 Task: Sort the products in the category "Nail Care" by price (lowest first).
Action: Mouse moved to (242, 121)
Screenshot: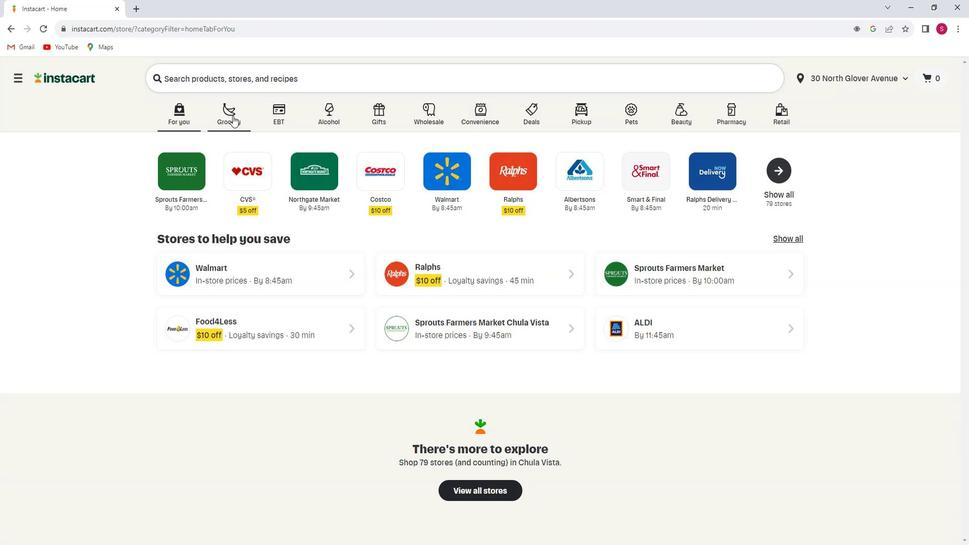 
Action: Mouse pressed left at (242, 121)
Screenshot: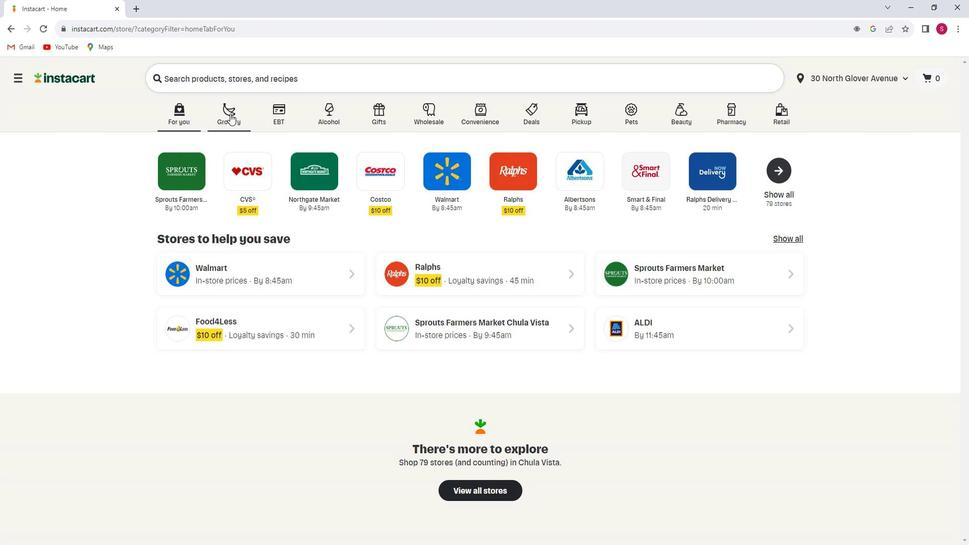 
Action: Mouse moved to (249, 307)
Screenshot: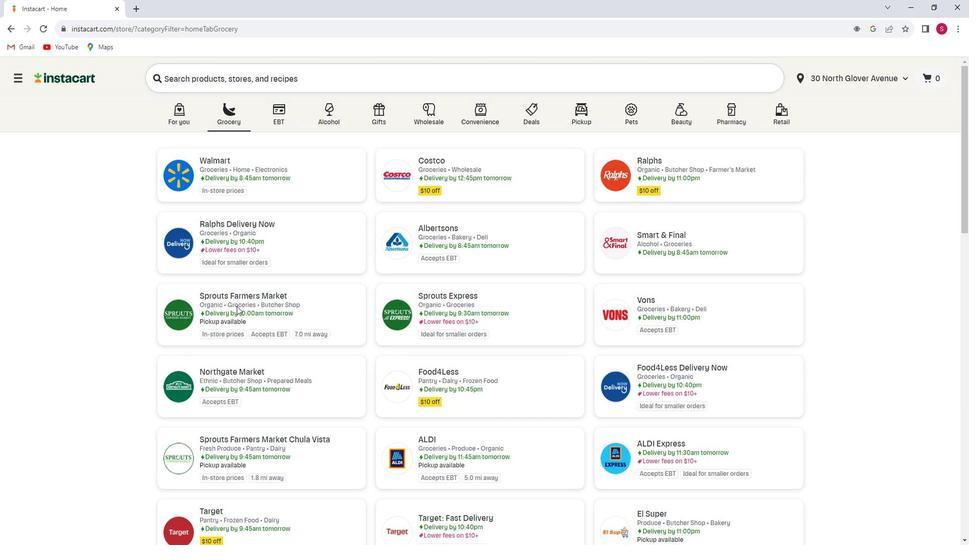 
Action: Mouse pressed left at (249, 307)
Screenshot: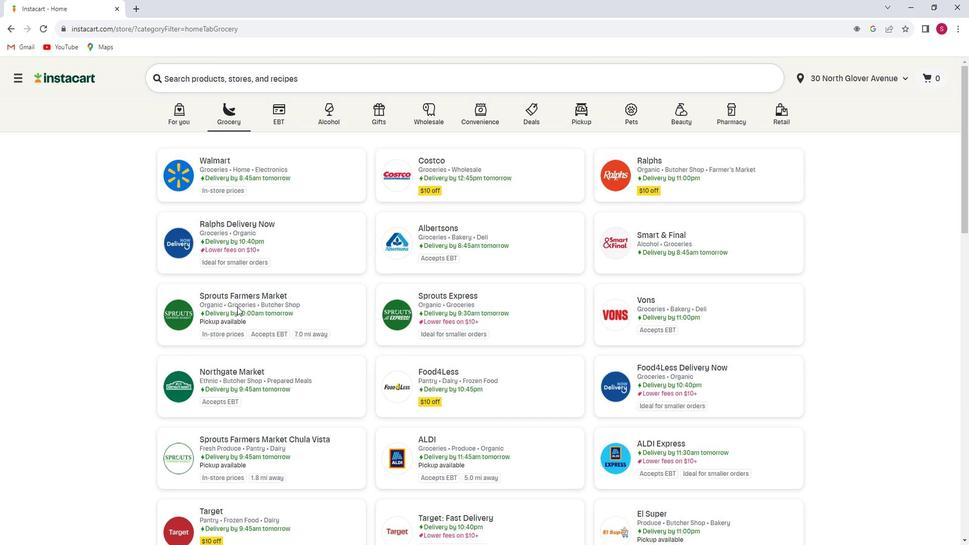 
Action: Mouse moved to (116, 322)
Screenshot: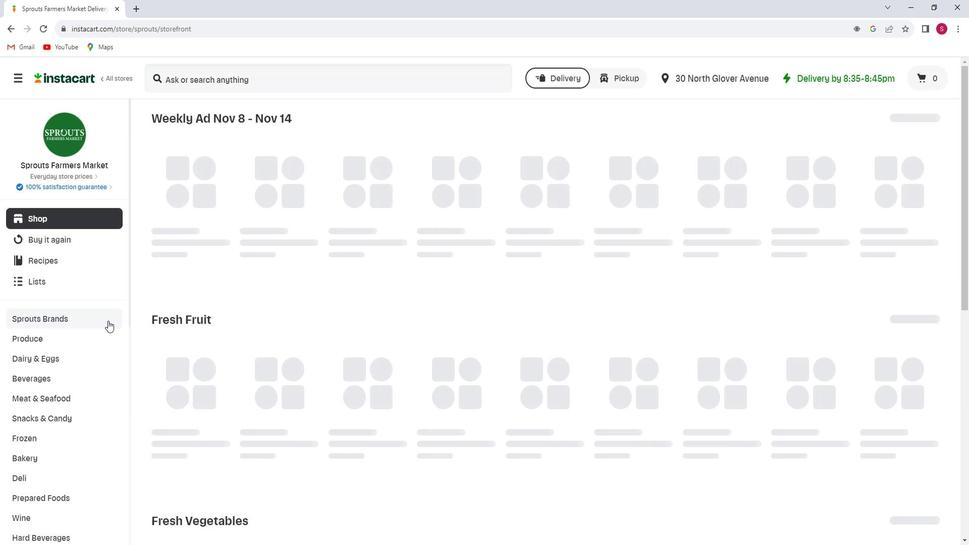 
Action: Mouse scrolled (116, 321) with delta (0, 0)
Screenshot: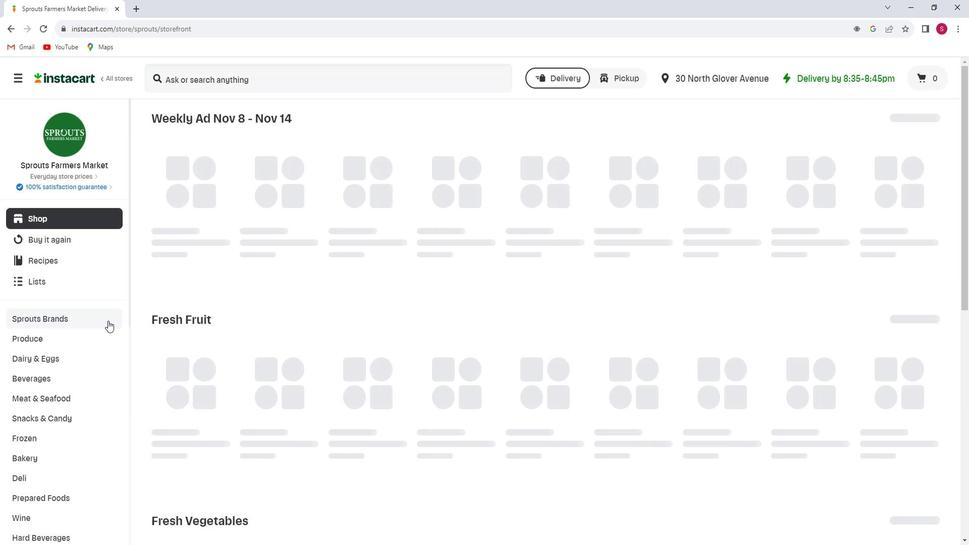 
Action: Mouse moved to (86, 330)
Screenshot: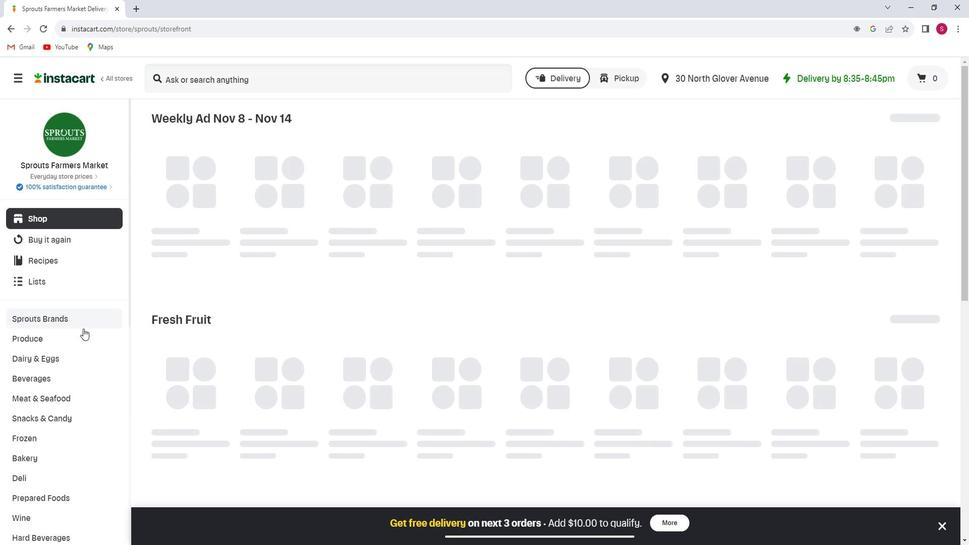 
Action: Mouse scrolled (86, 329) with delta (0, 0)
Screenshot: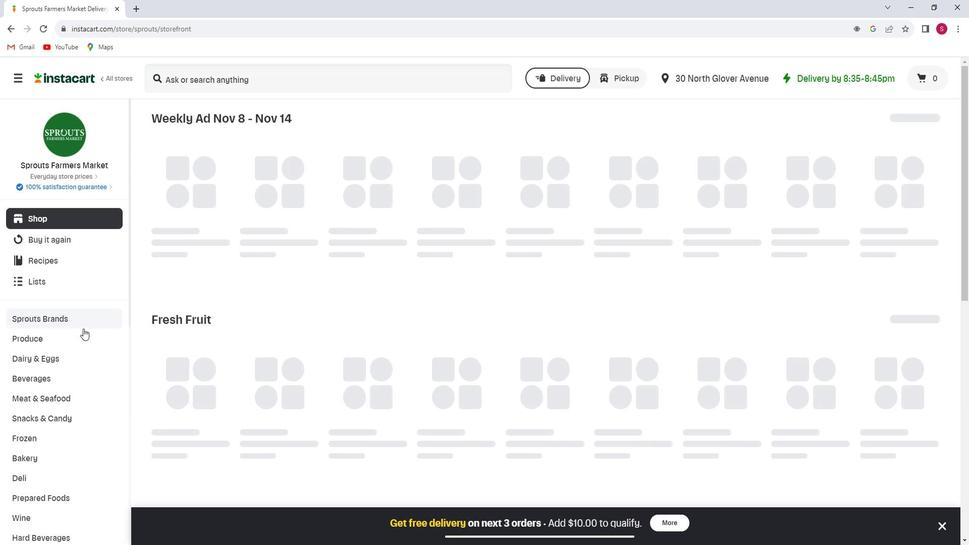 
Action: Mouse moved to (83, 332)
Screenshot: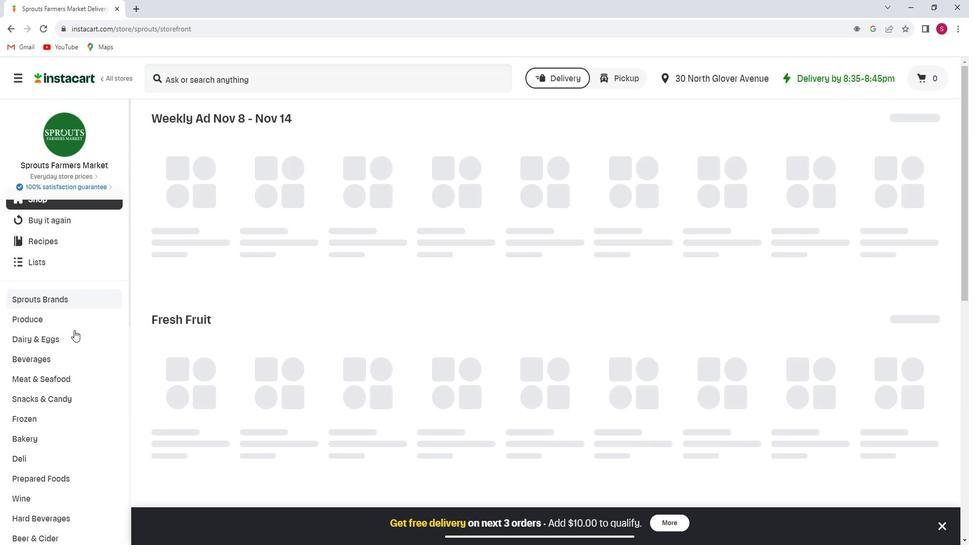 
Action: Mouse scrolled (83, 331) with delta (0, 0)
Screenshot: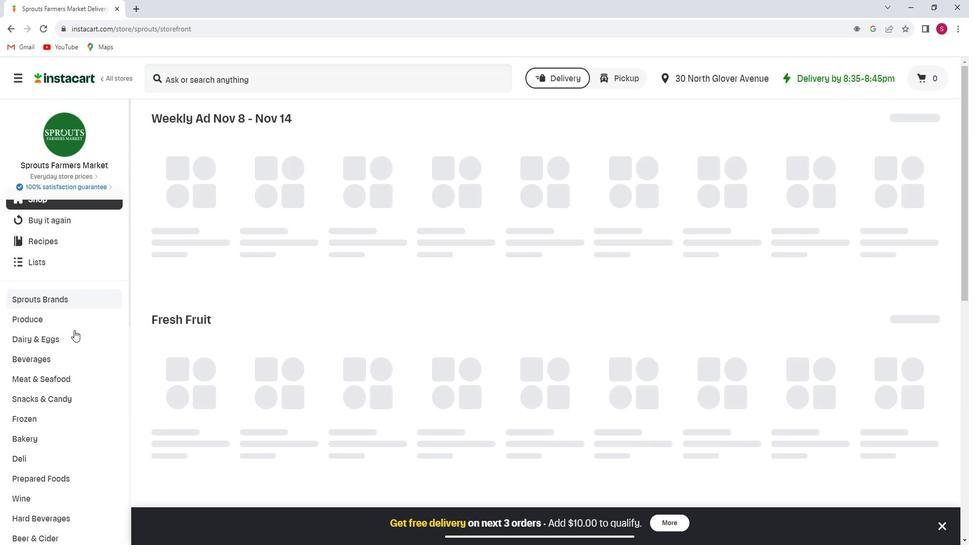 
Action: Mouse scrolled (83, 331) with delta (0, 0)
Screenshot: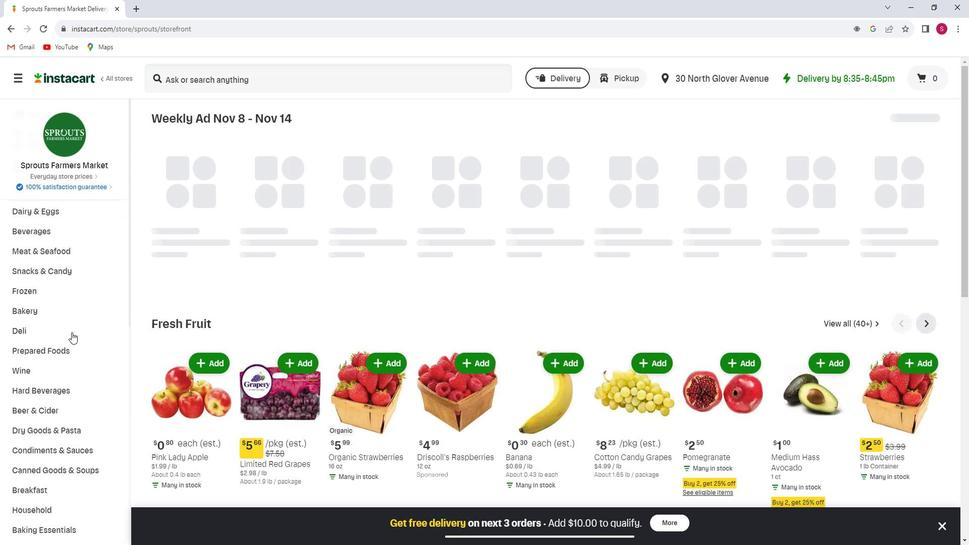 
Action: Mouse scrolled (83, 331) with delta (0, 0)
Screenshot: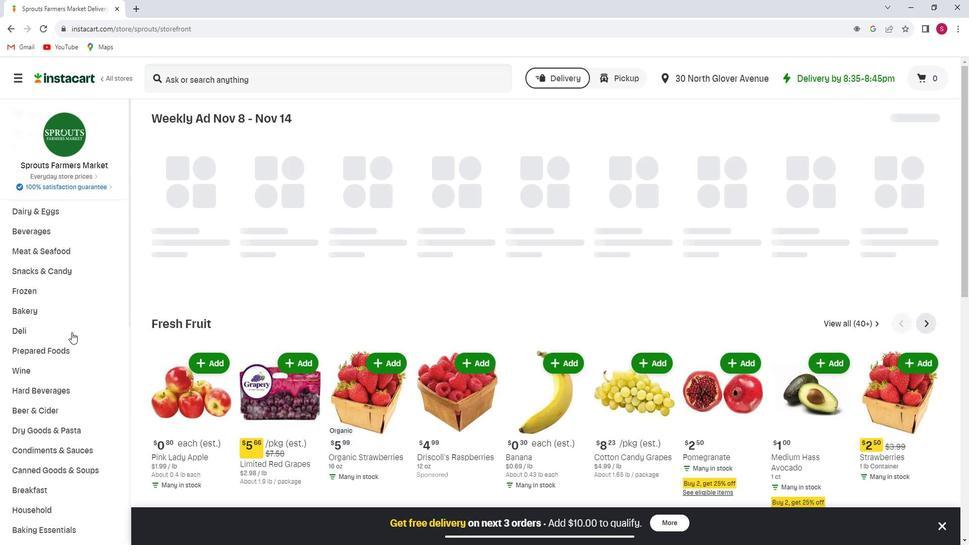 
Action: Mouse scrolled (83, 331) with delta (0, 0)
Screenshot: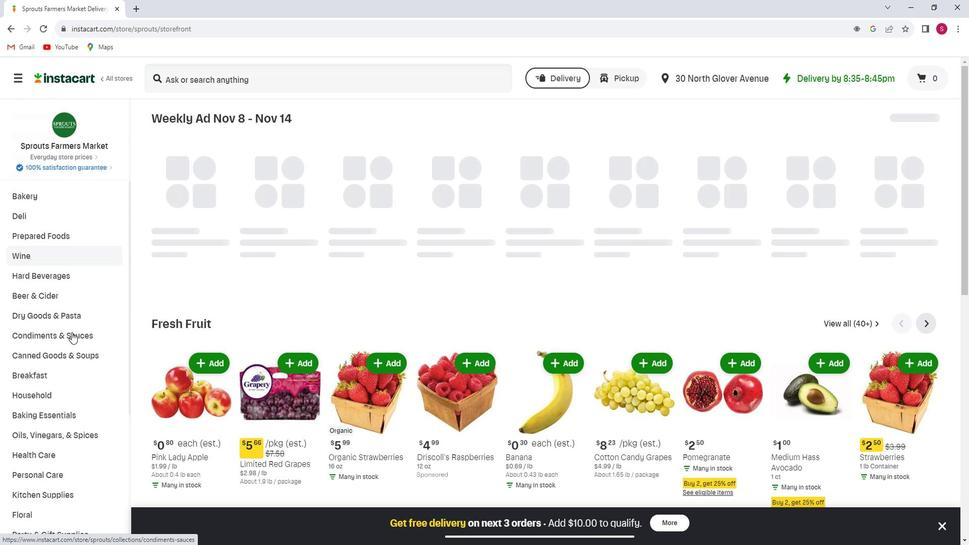 
Action: Mouse scrolled (83, 331) with delta (0, 0)
Screenshot: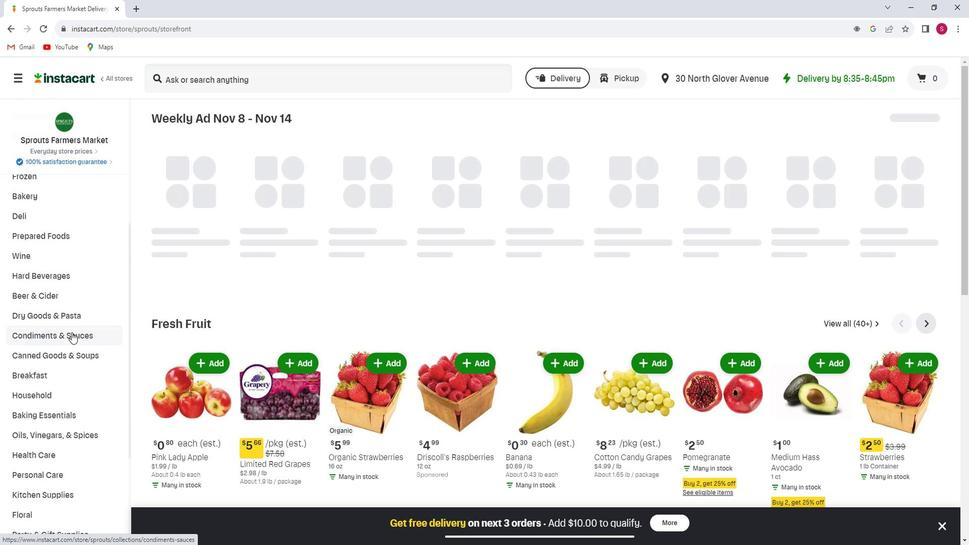 
Action: Mouse moved to (75, 334)
Screenshot: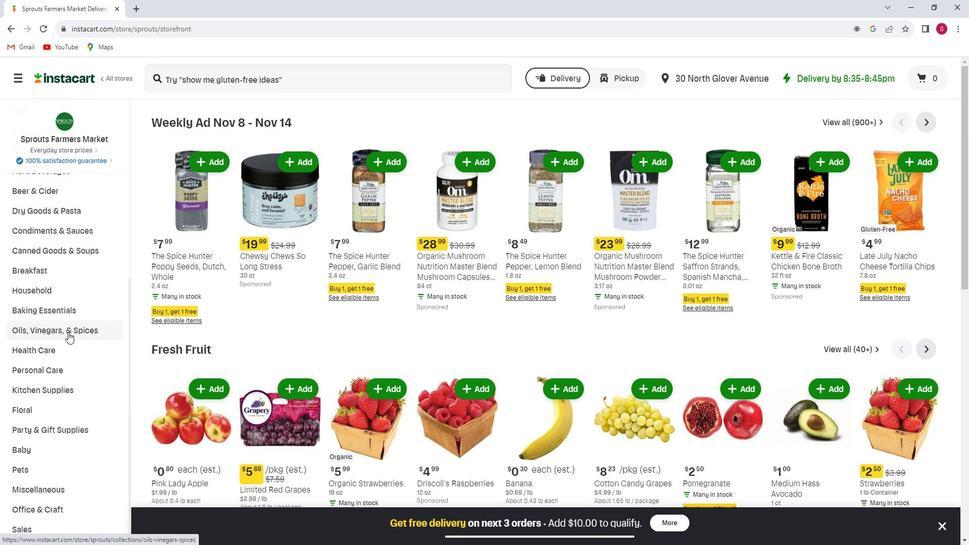 
Action: Mouse scrolled (75, 334) with delta (0, 0)
Screenshot: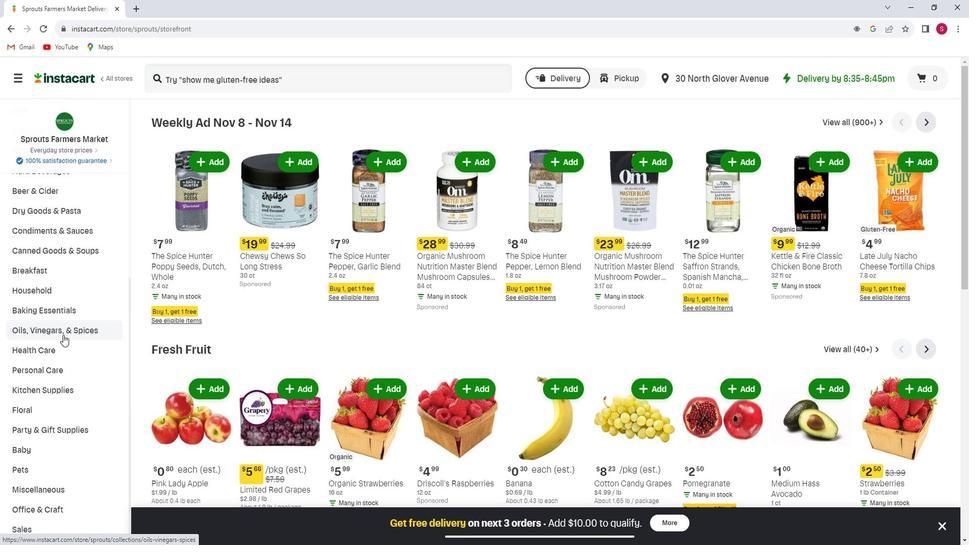 
Action: Mouse moved to (51, 318)
Screenshot: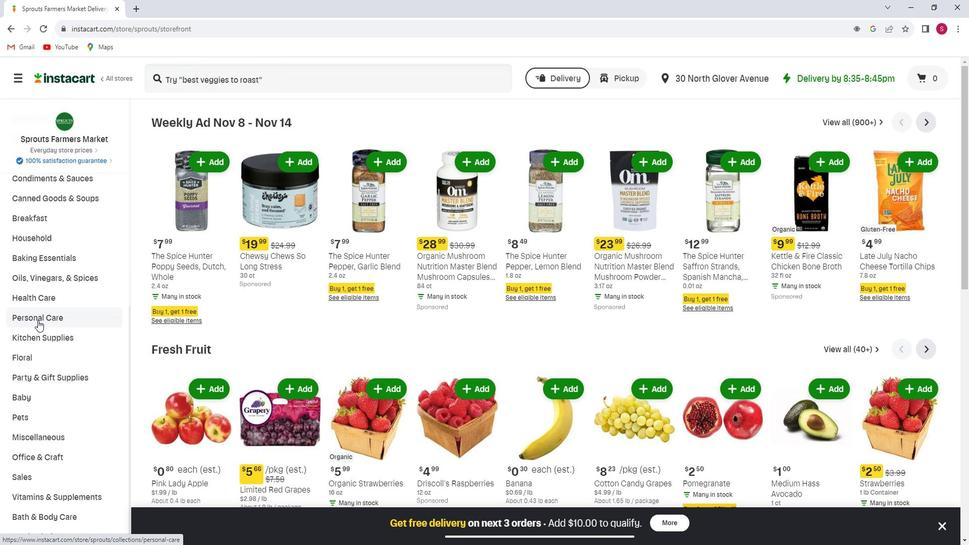 
Action: Mouse pressed left at (51, 318)
Screenshot: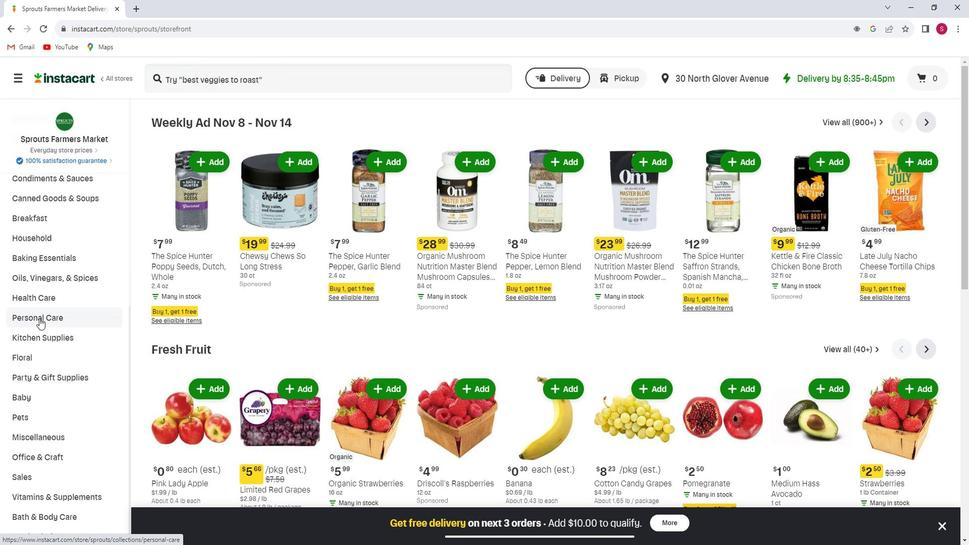 
Action: Mouse moved to (884, 153)
Screenshot: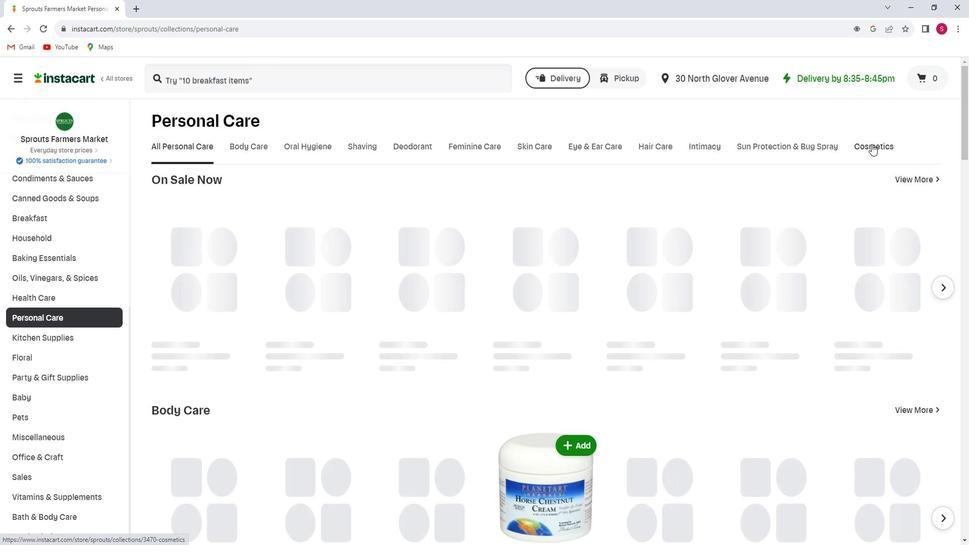 
Action: Mouse pressed left at (884, 153)
Screenshot: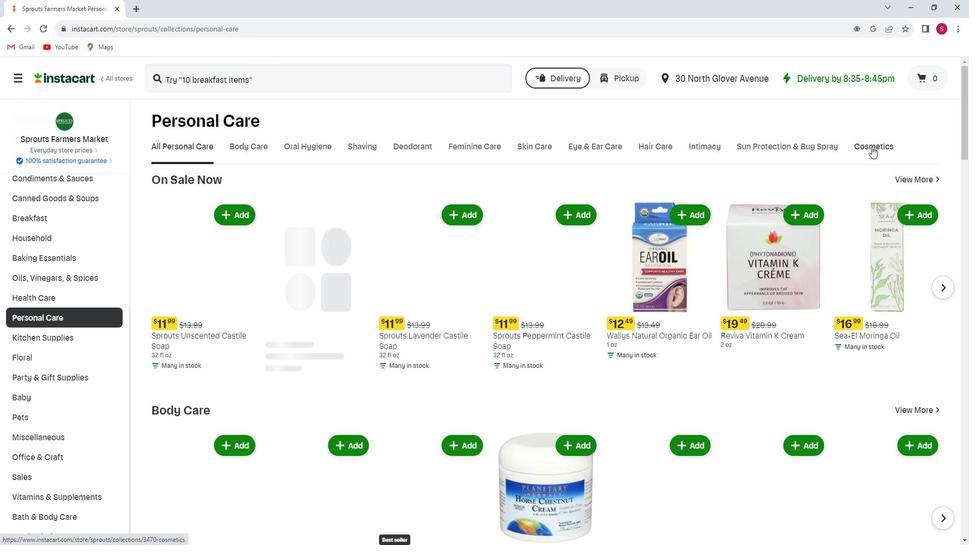 
Action: Mouse moved to (301, 199)
Screenshot: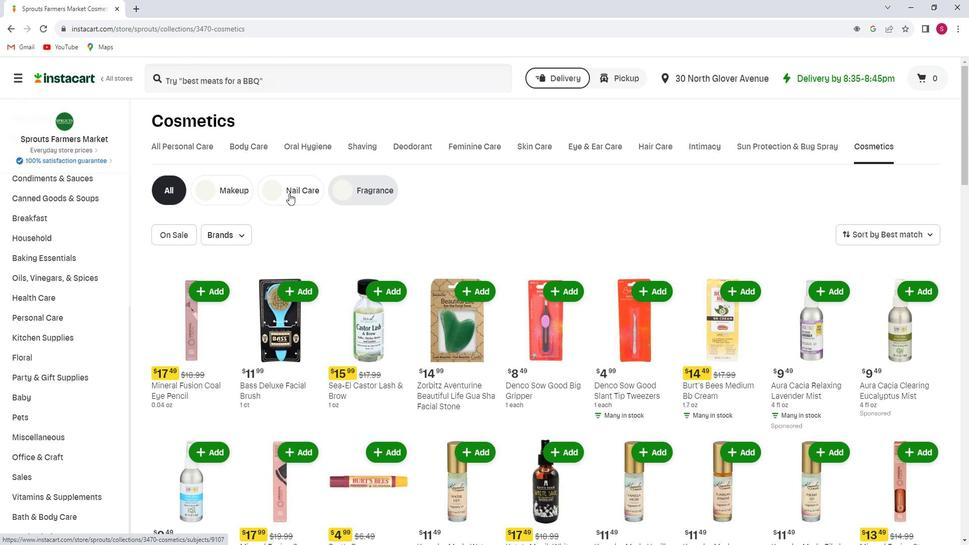 
Action: Mouse pressed left at (301, 199)
Screenshot: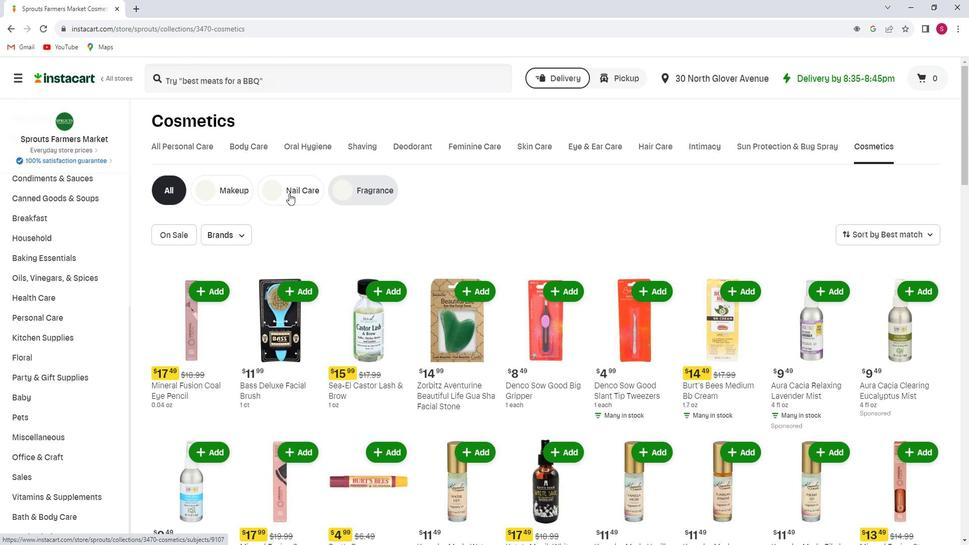 
Action: Mouse moved to (926, 244)
Screenshot: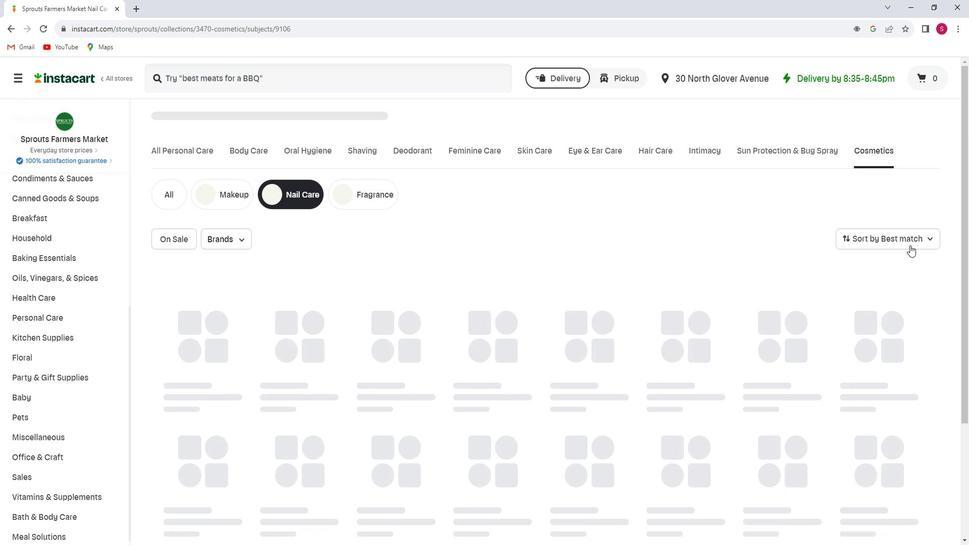 
Action: Mouse pressed left at (926, 244)
Screenshot: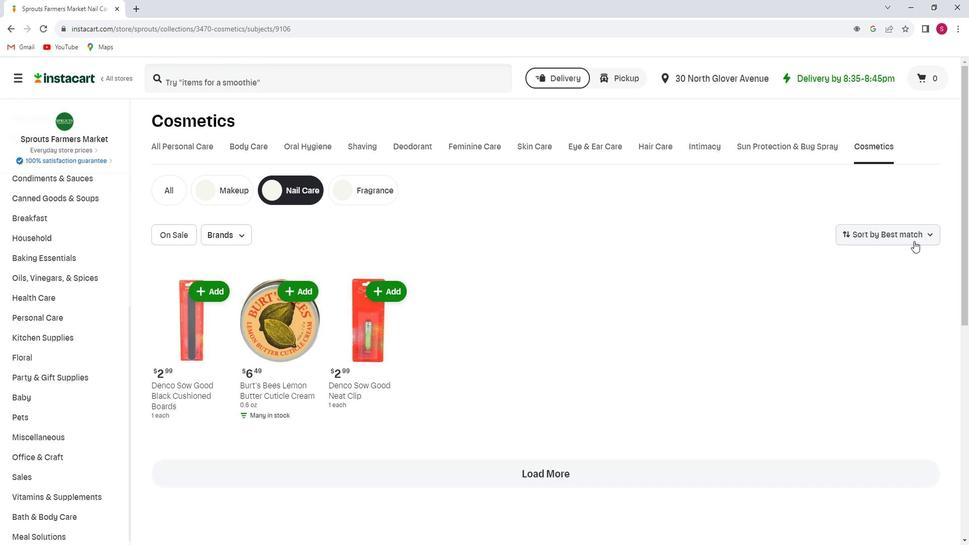 
Action: Mouse moved to (914, 285)
Screenshot: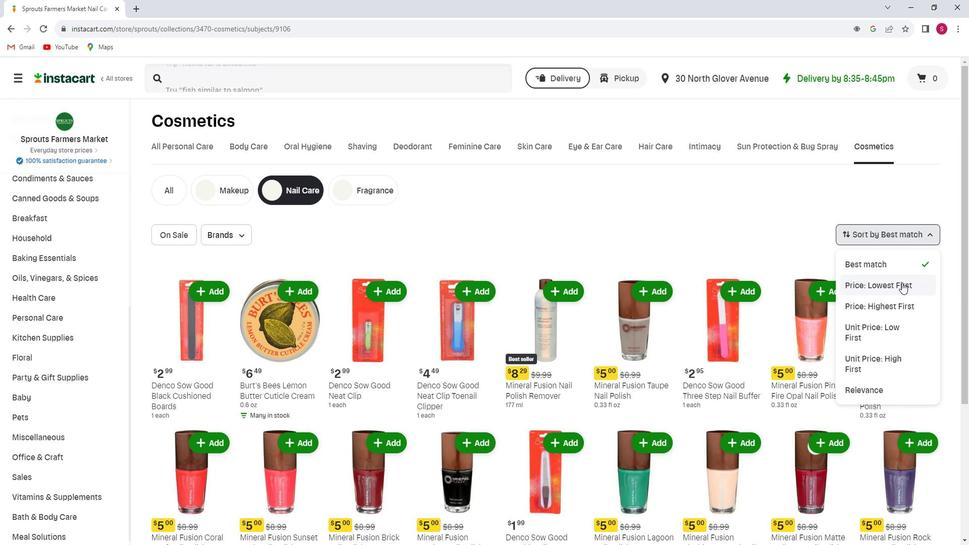 
Action: Mouse pressed left at (914, 285)
Screenshot: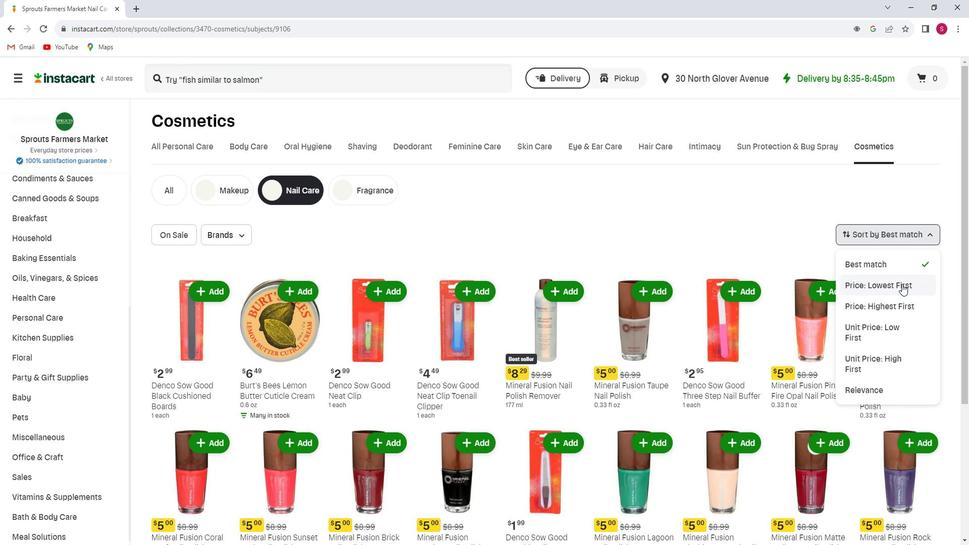 
Action: Mouse moved to (844, 273)
Screenshot: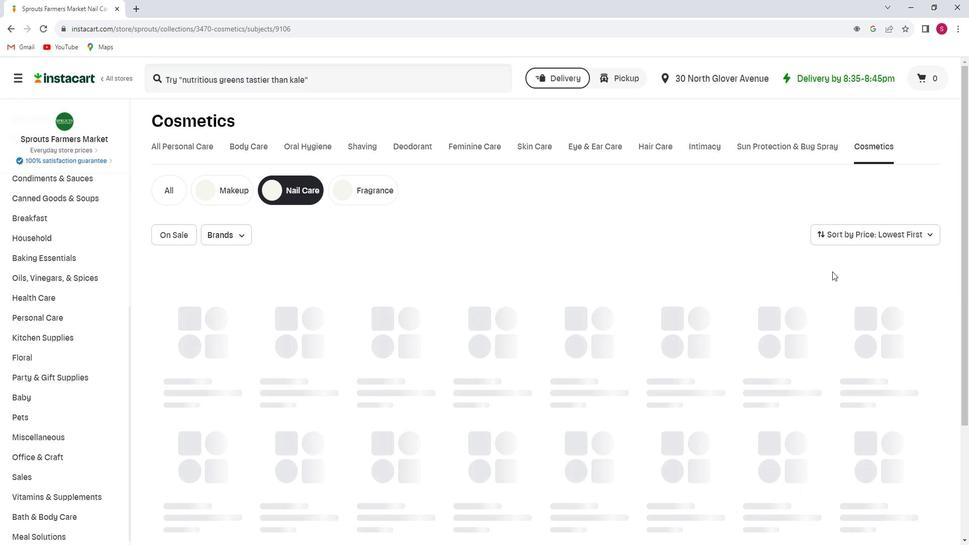 
